 Task: Create a section Debug Dash and in the section, add a milestone Disaster Recovery Planning in the project VortexTech.
Action: Mouse moved to (78, 464)
Screenshot: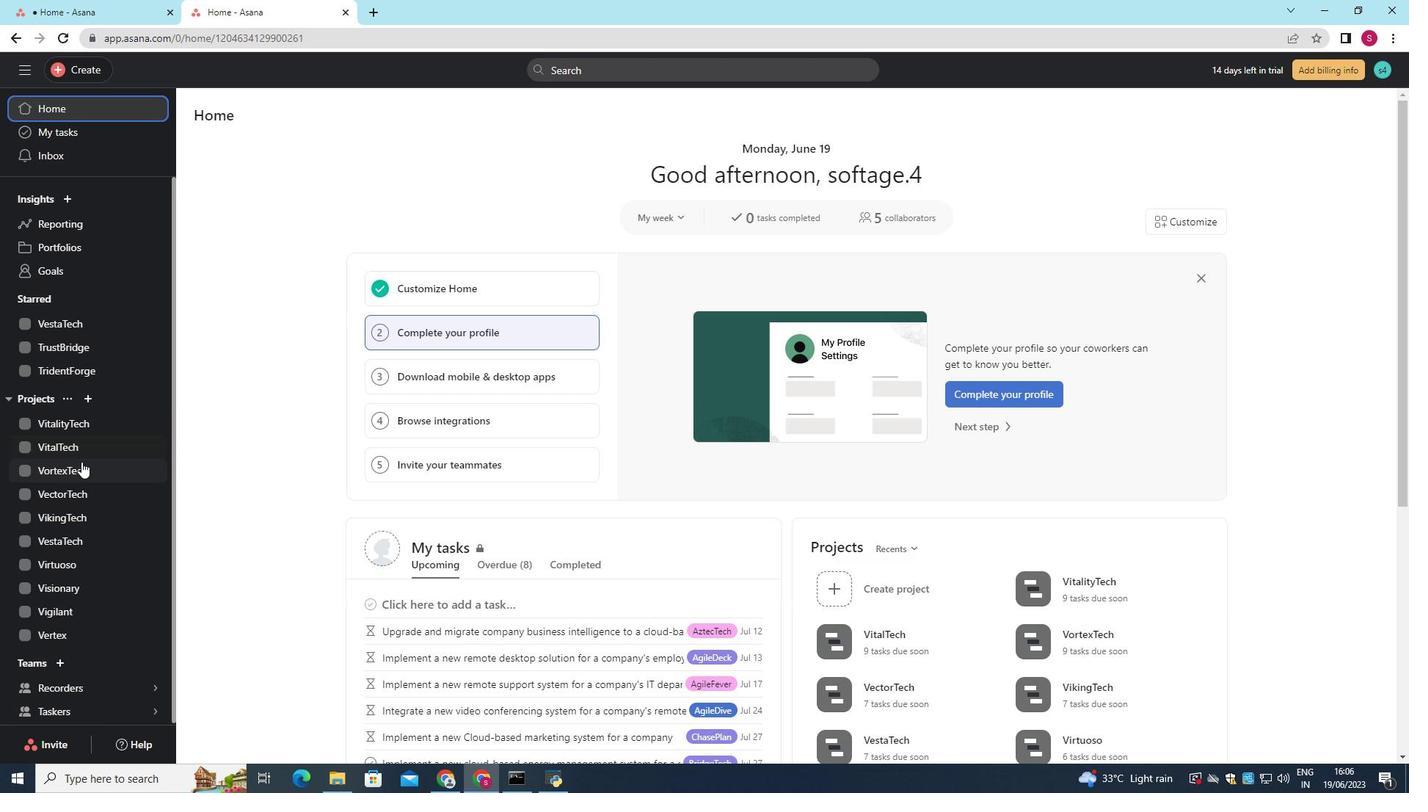 
Action: Mouse pressed left at (78, 464)
Screenshot: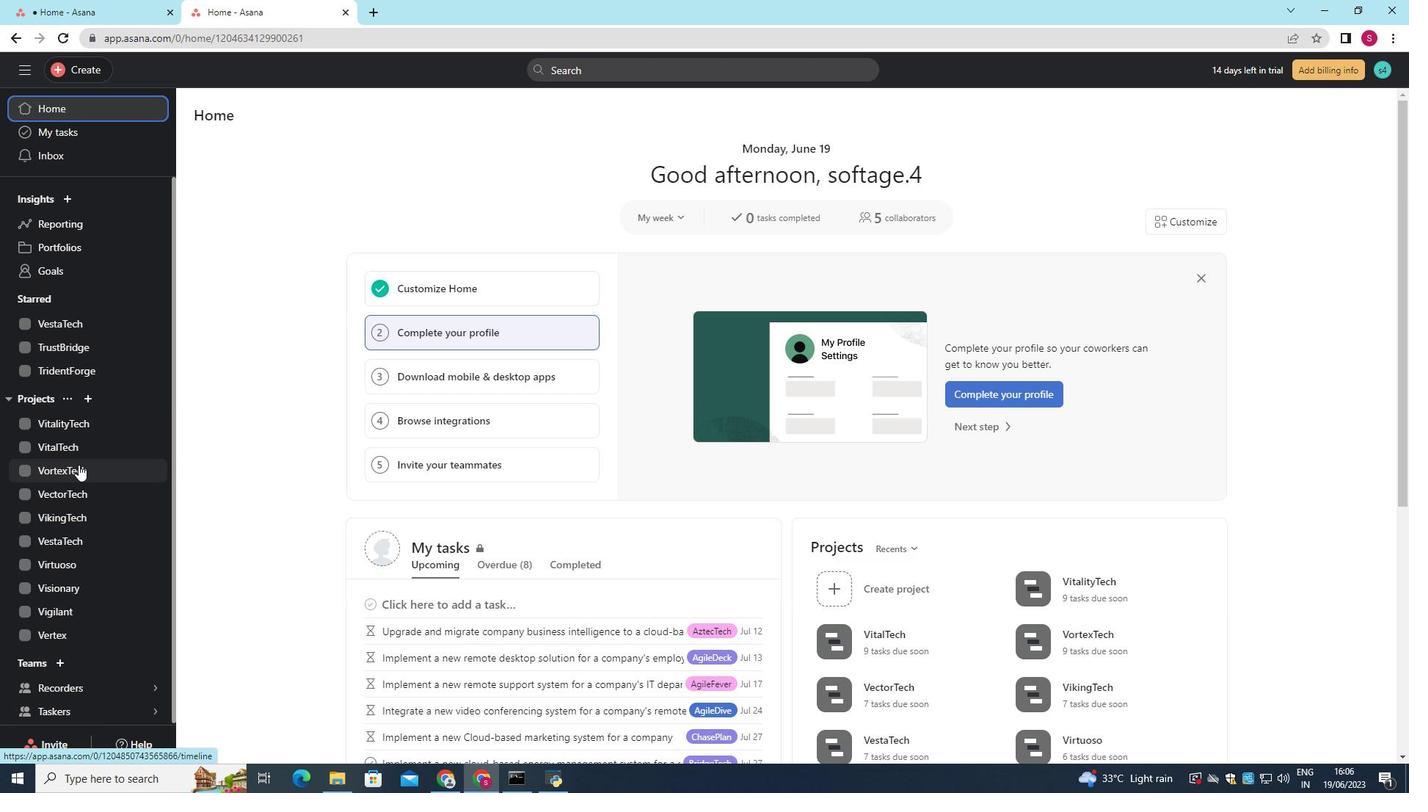 
Action: Mouse moved to (258, 667)
Screenshot: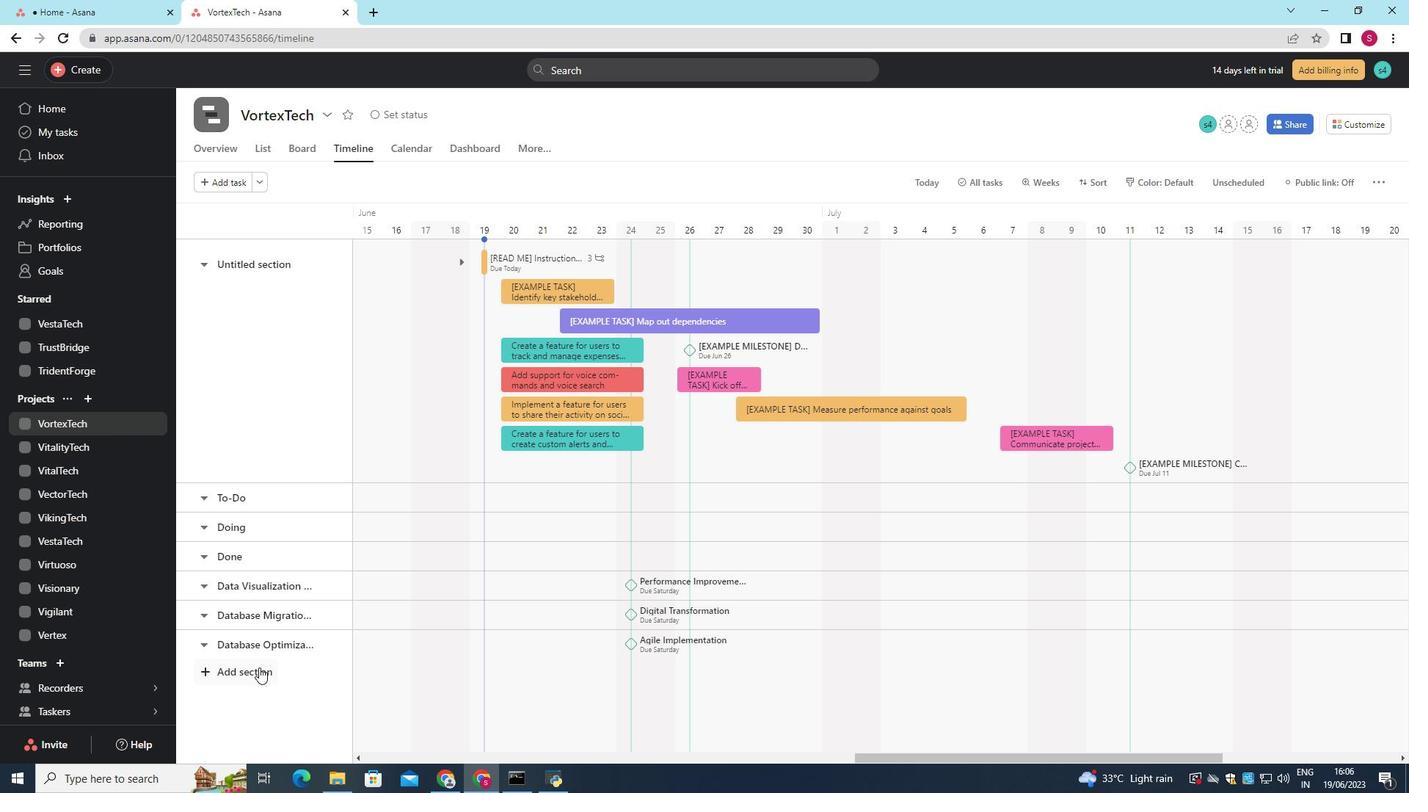 
Action: Mouse pressed left at (258, 667)
Screenshot: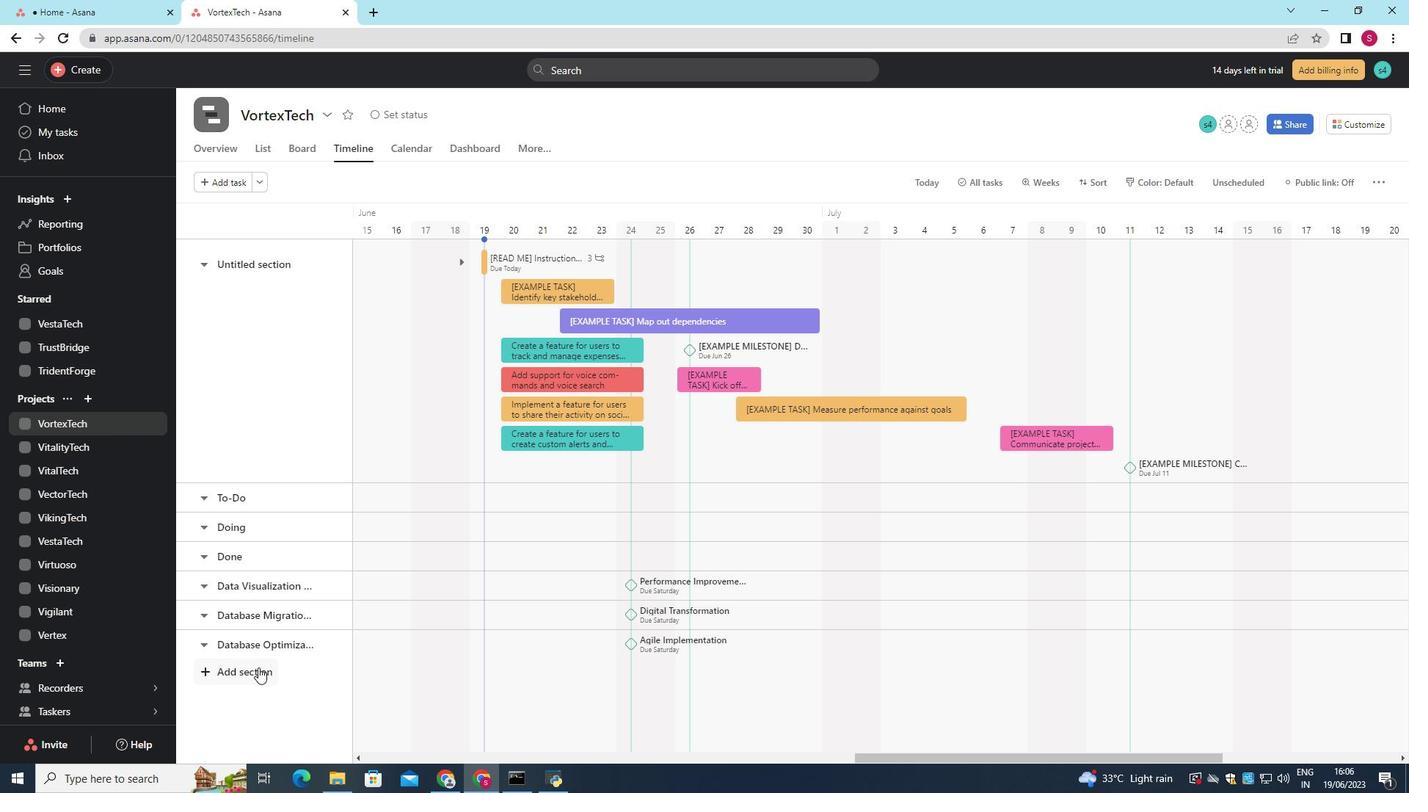
Action: Mouse moved to (256, 652)
Screenshot: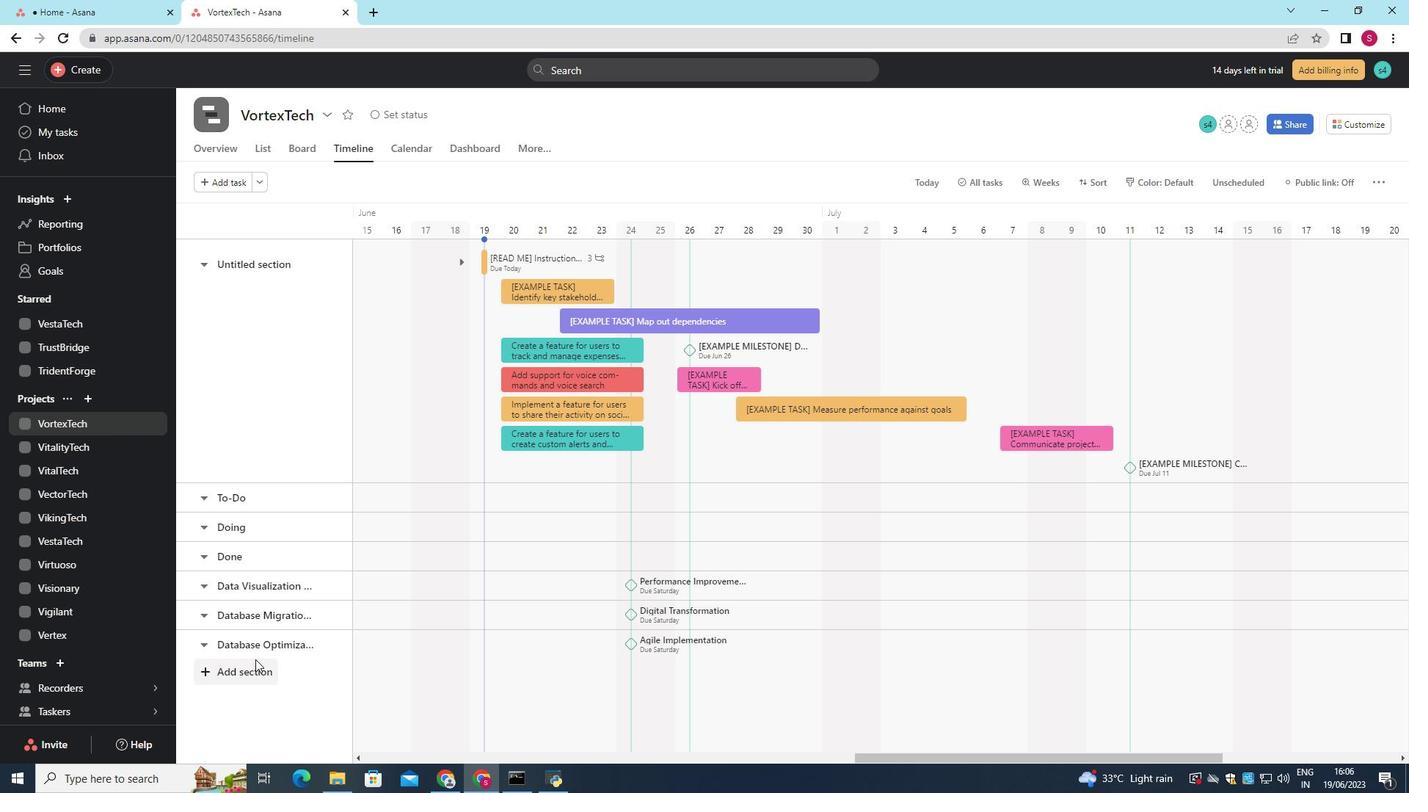 
Action: Key pressed <Key.shift>Debhug<Key.backspace><Key.backspace><Key.backspace>ug<Key.space><Key.shift>Dash
Screenshot: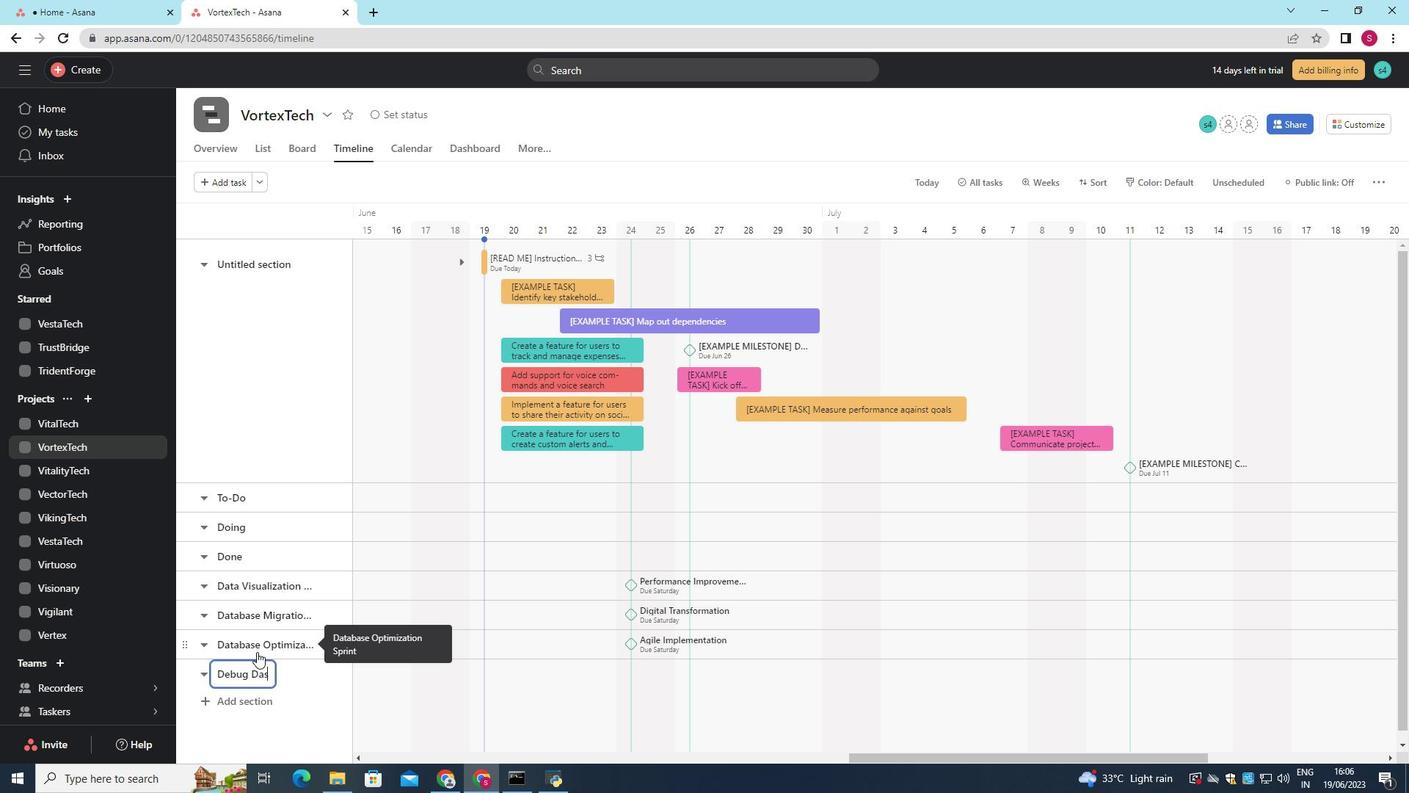 
Action: Mouse moved to (504, 677)
Screenshot: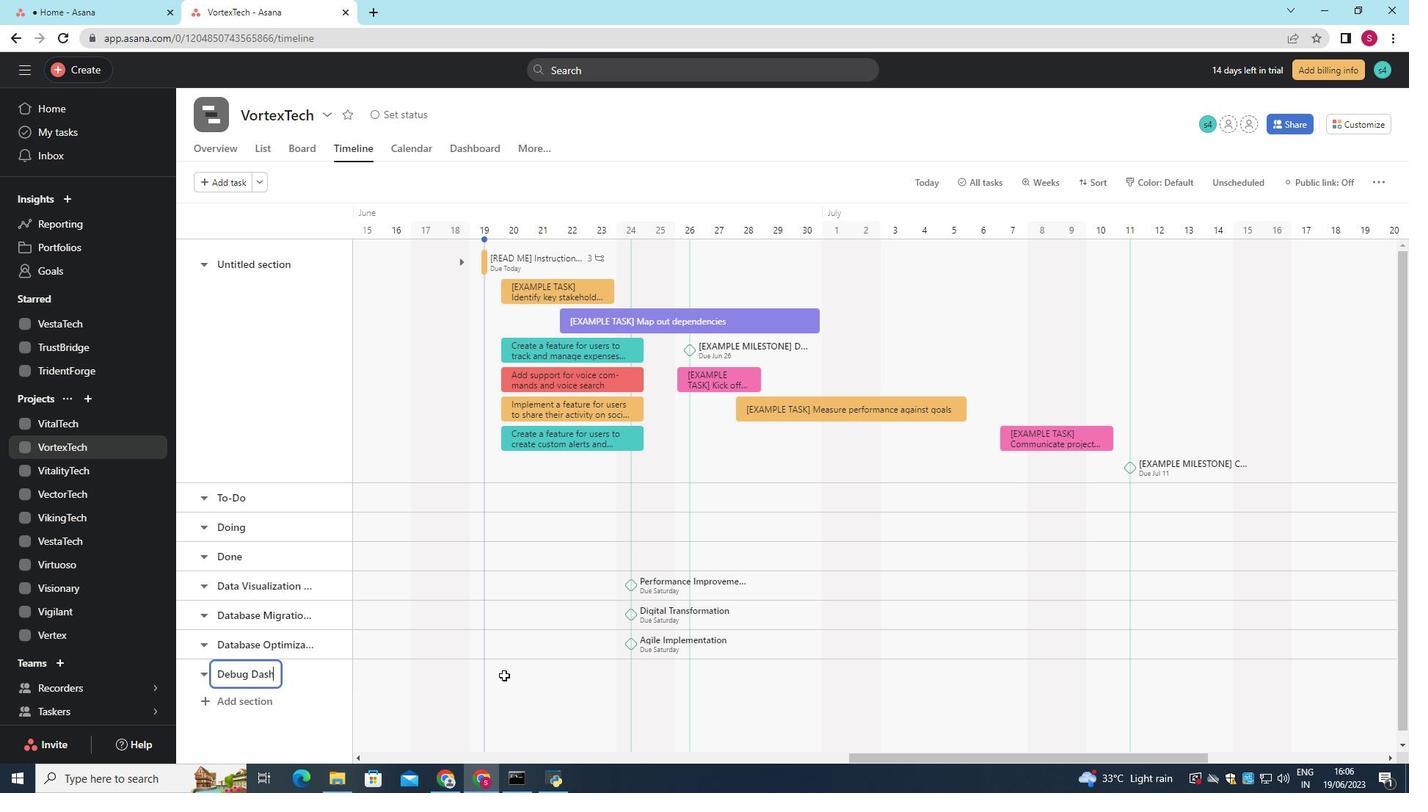 
Action: Mouse pressed left at (504, 677)
Screenshot: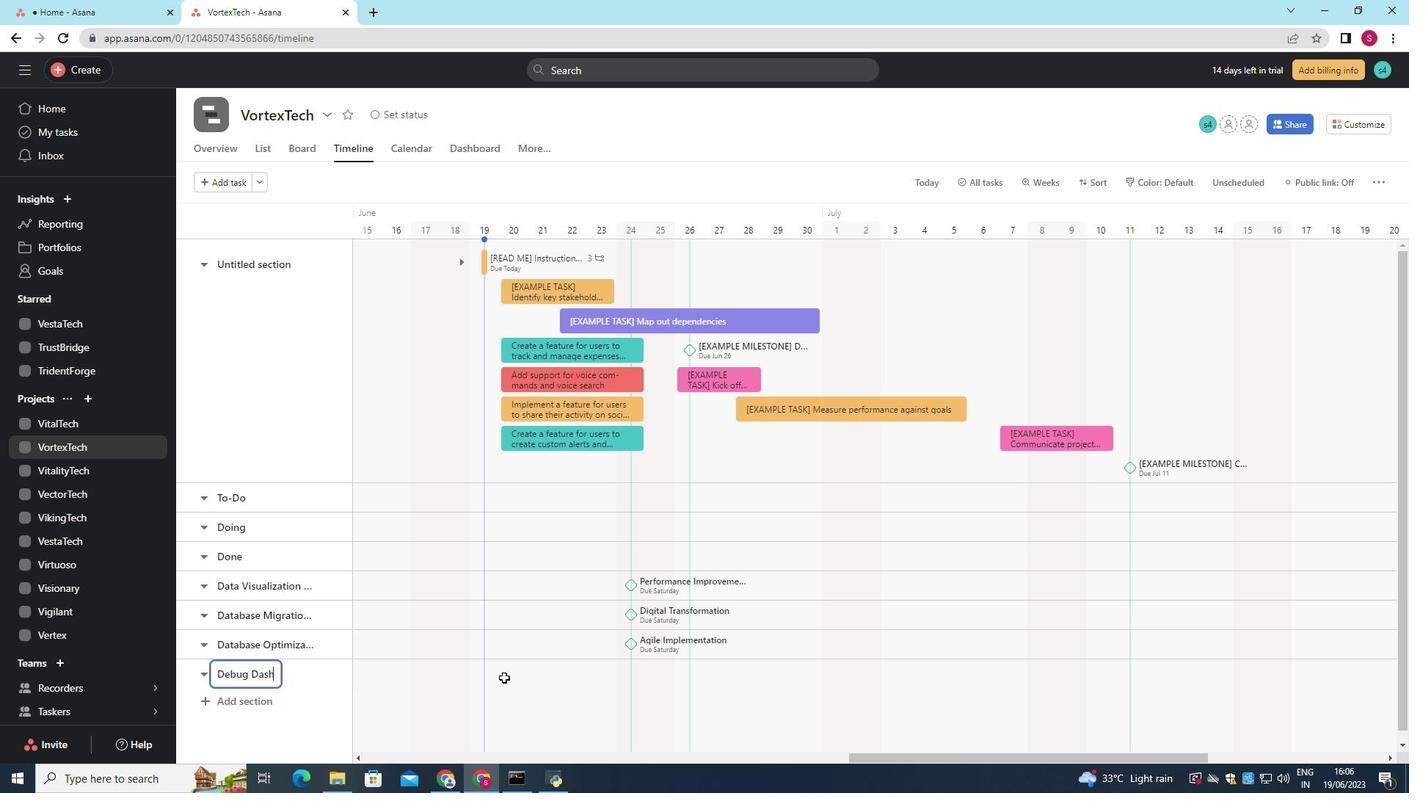 
Action: Mouse moved to (508, 678)
Screenshot: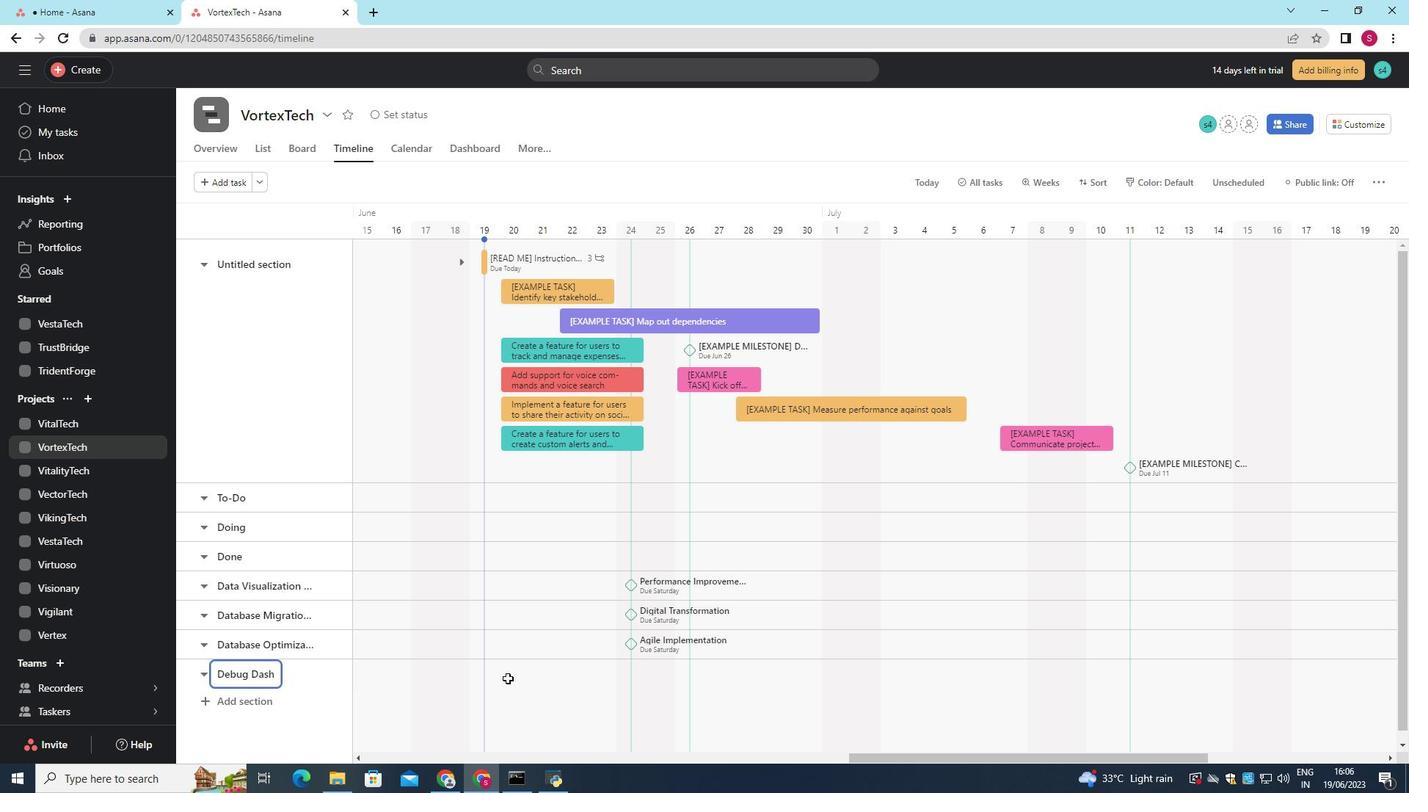 
Action: Mouse pressed left at (508, 678)
Screenshot: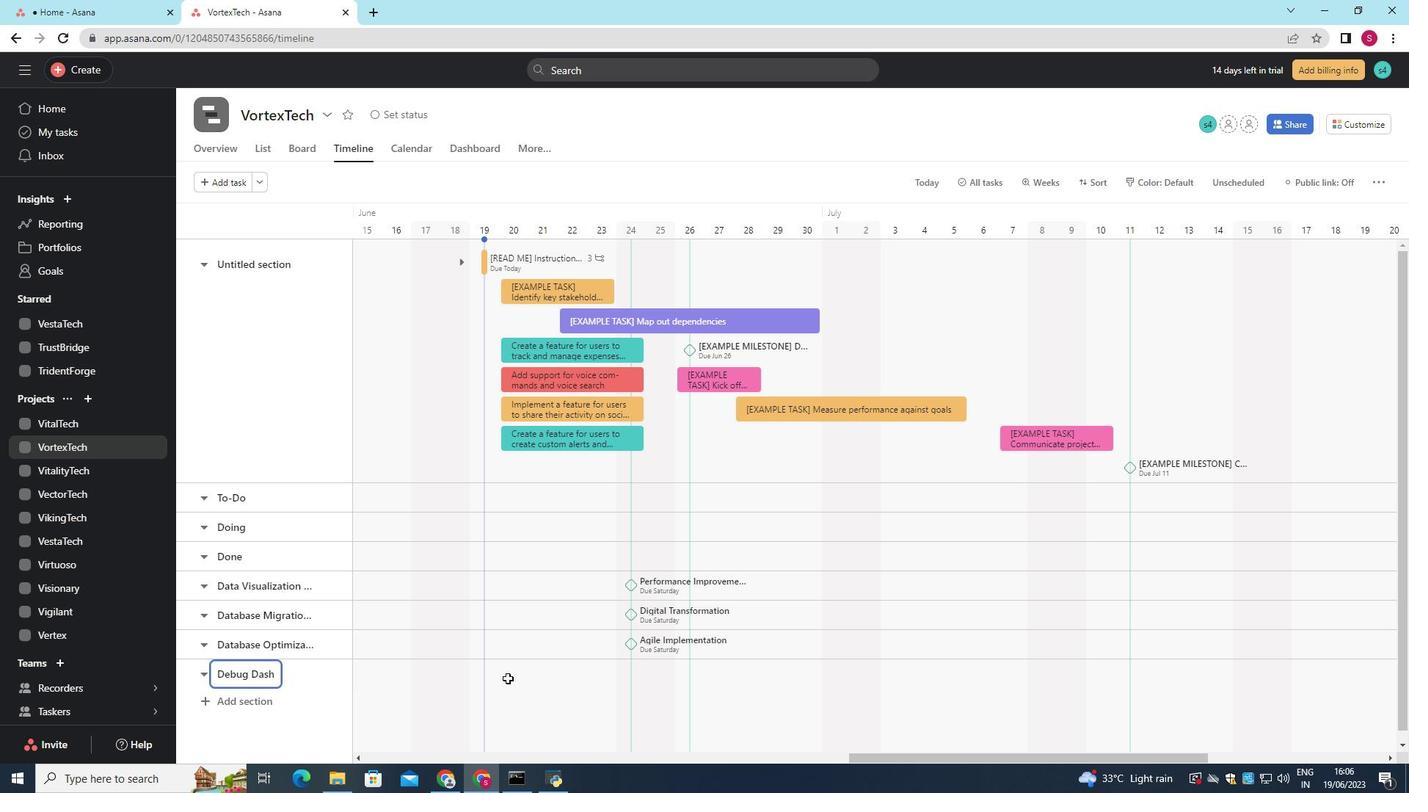 
Action: Key pressed <Key.shift>Disaster<Key.space><Key.shift>Recovery<Key.space><Key.shift><Key.shift>Planning
Screenshot: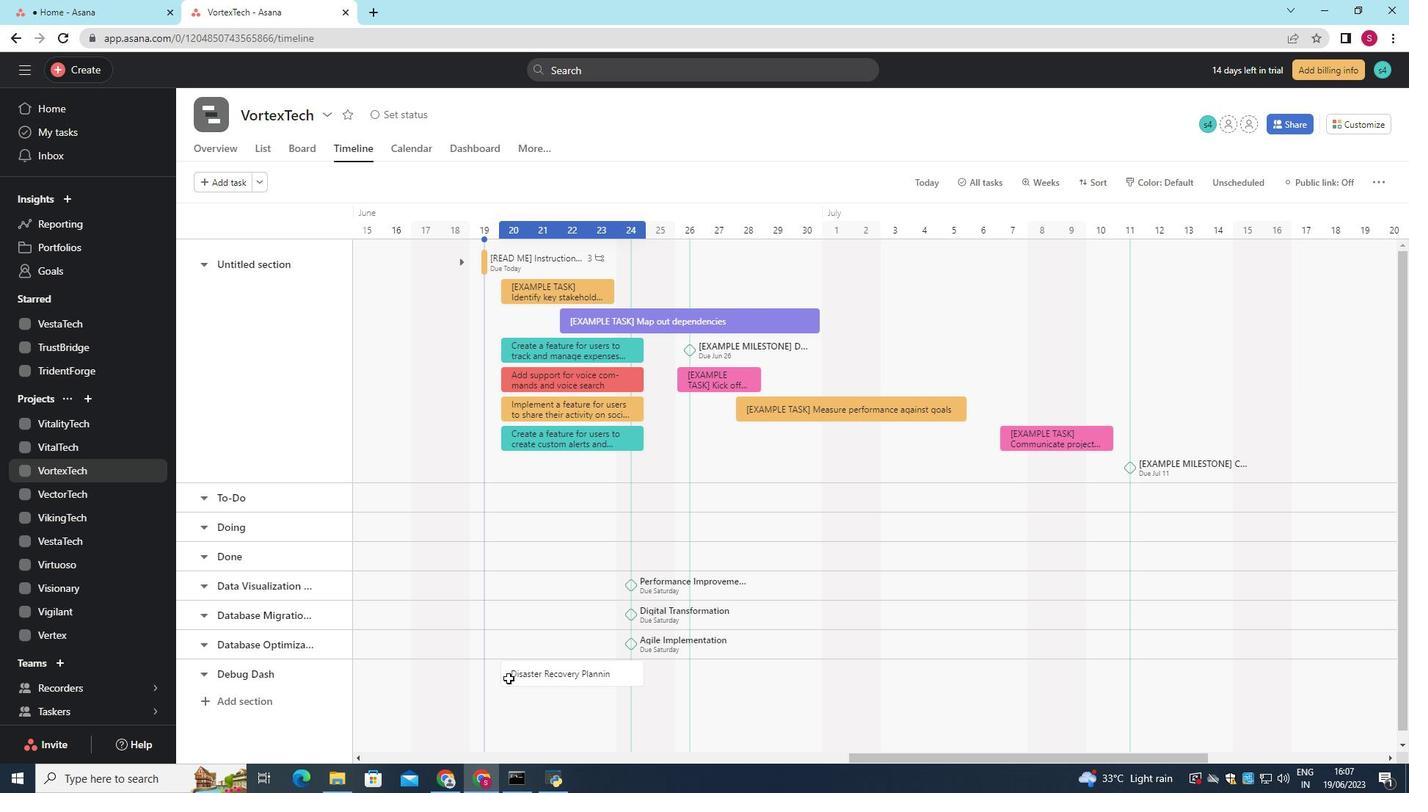 
Action: Mouse moved to (574, 700)
Screenshot: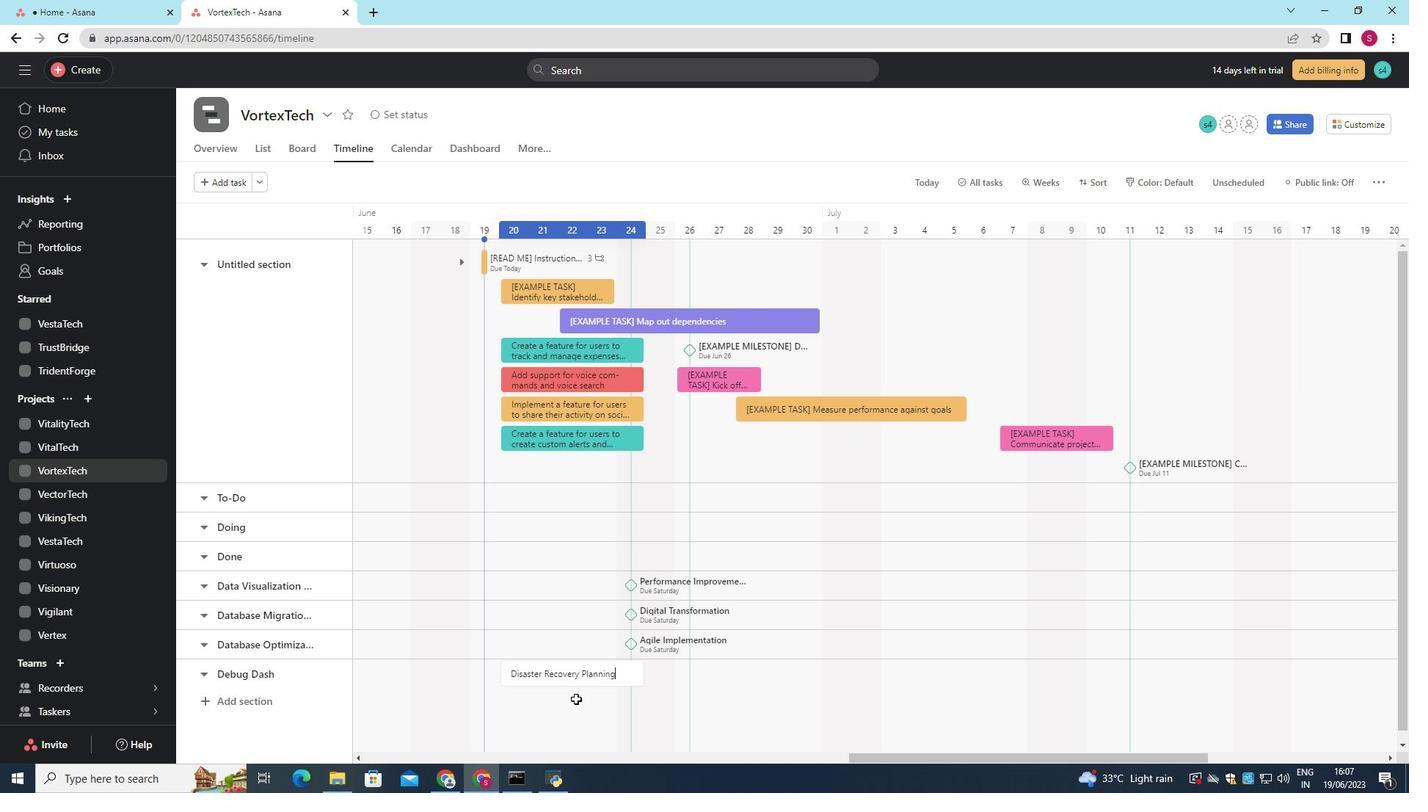 
Action: Key pressed <Key.enter>
Screenshot: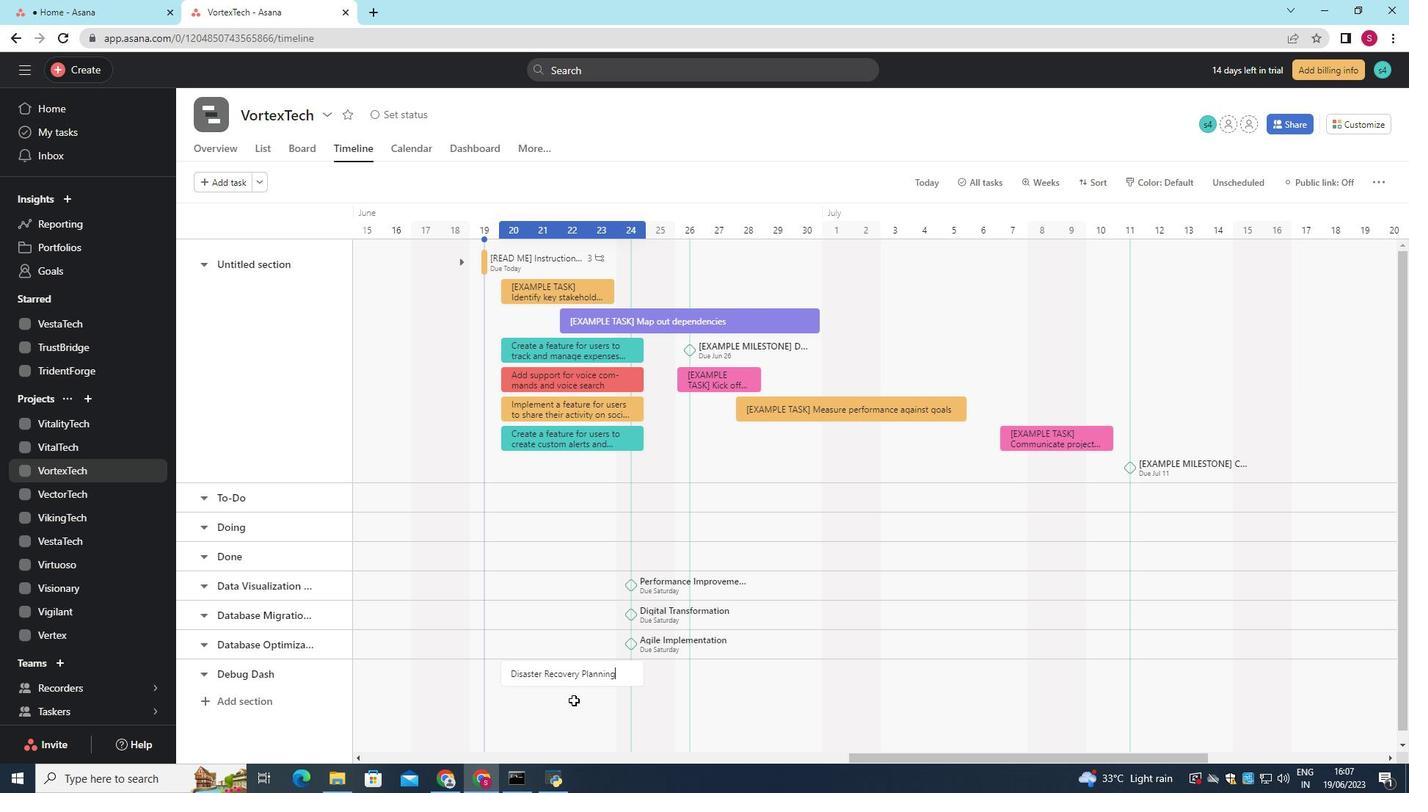 
Action: Mouse moved to (587, 676)
Screenshot: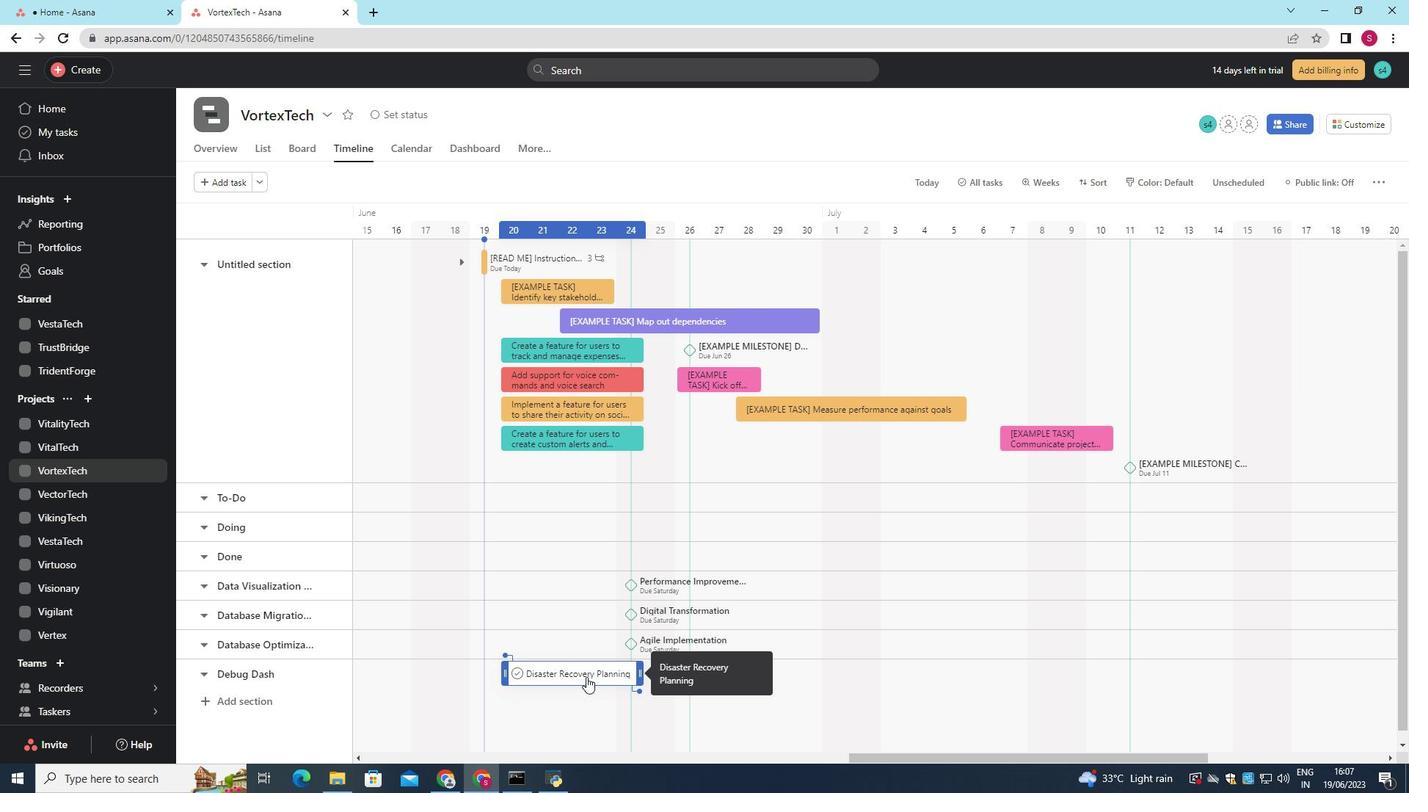 
Action: Mouse pressed right at (587, 676)
Screenshot: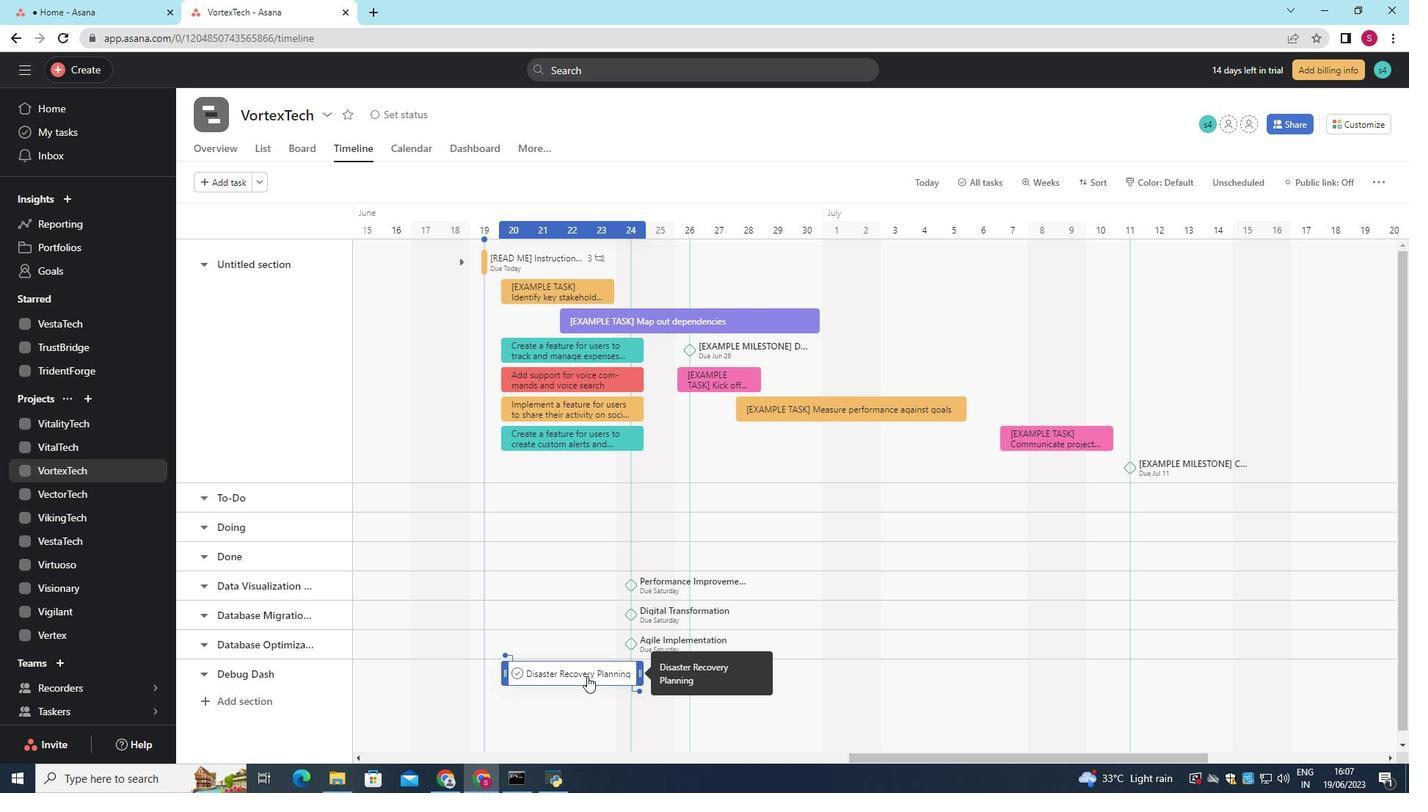 
Action: Mouse moved to (620, 601)
Screenshot: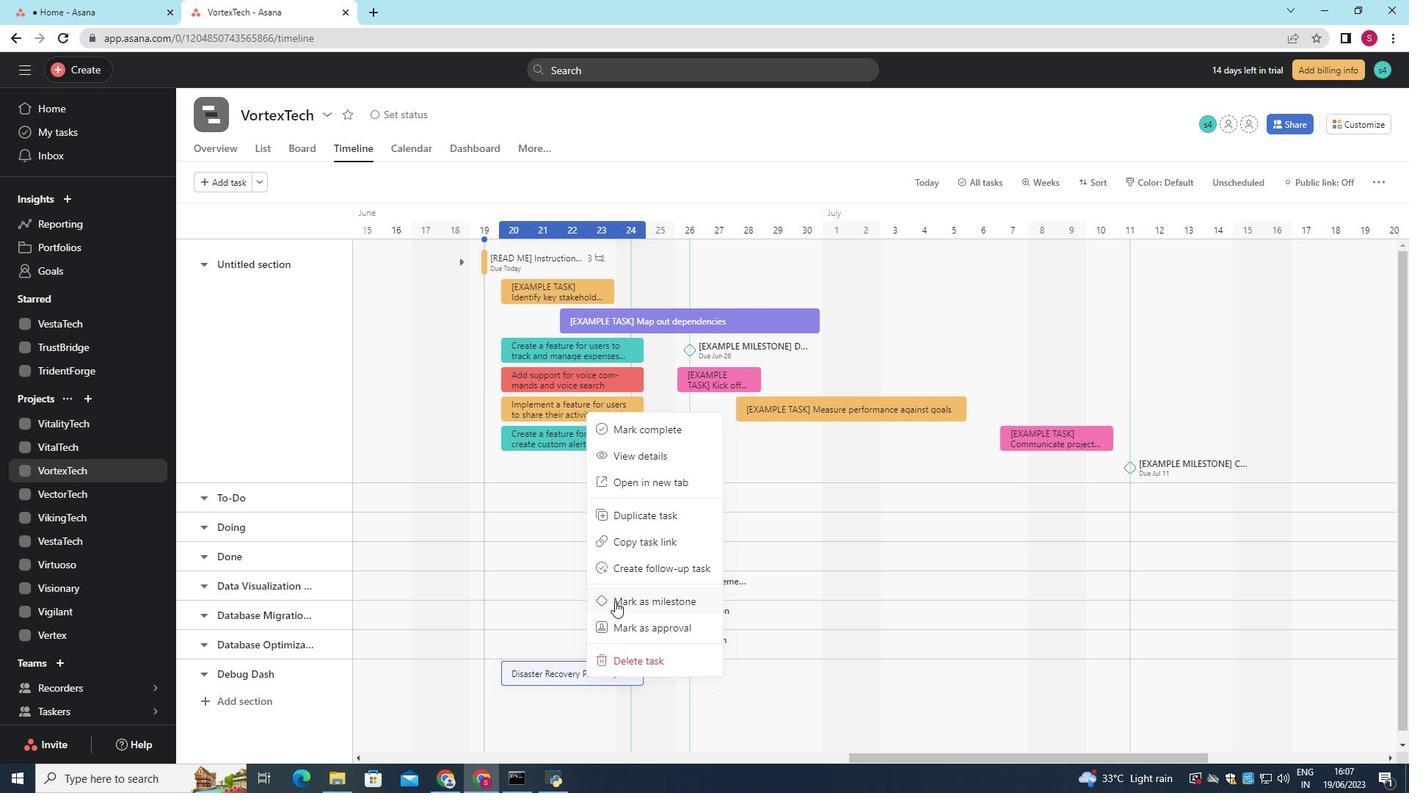 
Action: Mouse pressed left at (620, 601)
Screenshot: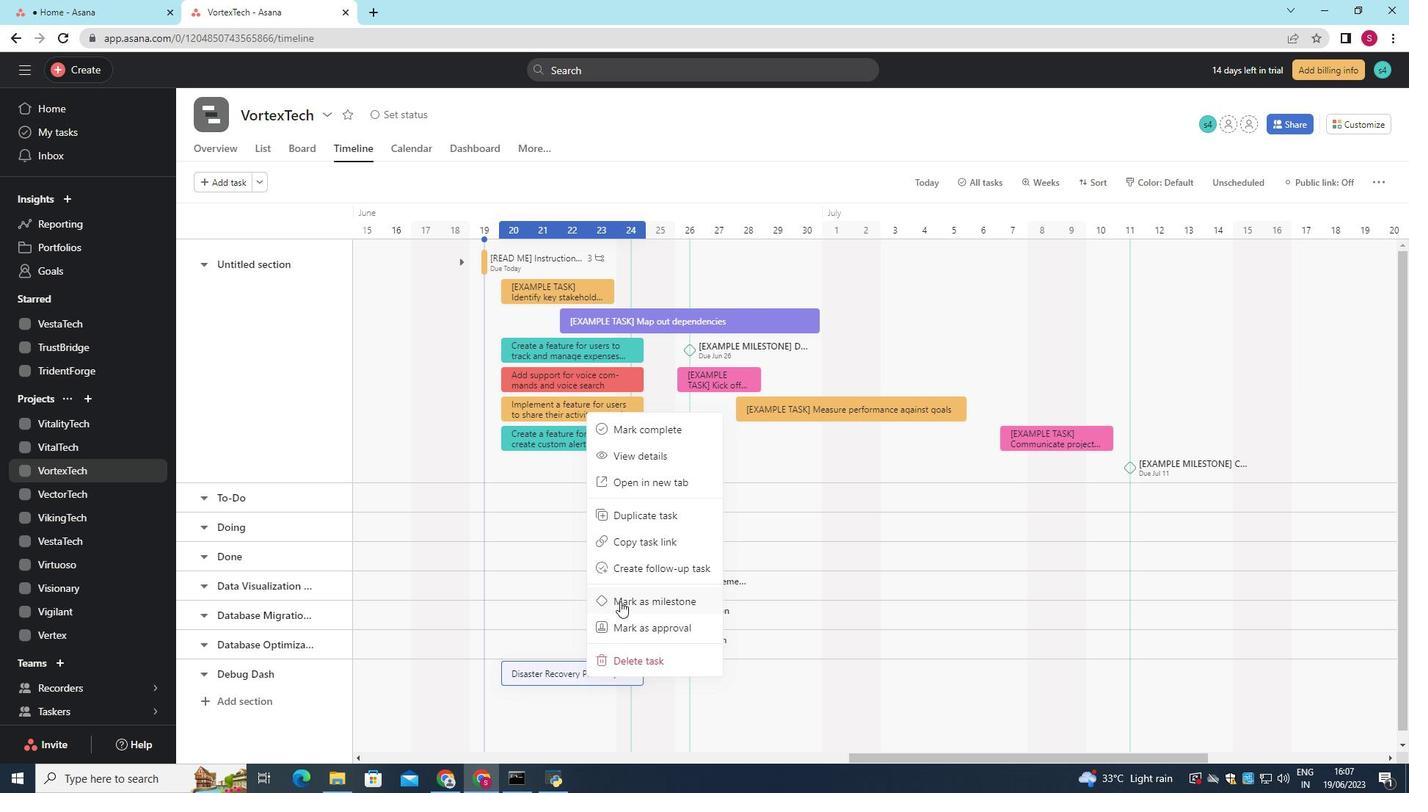 
Action: Mouse moved to (621, 599)
Screenshot: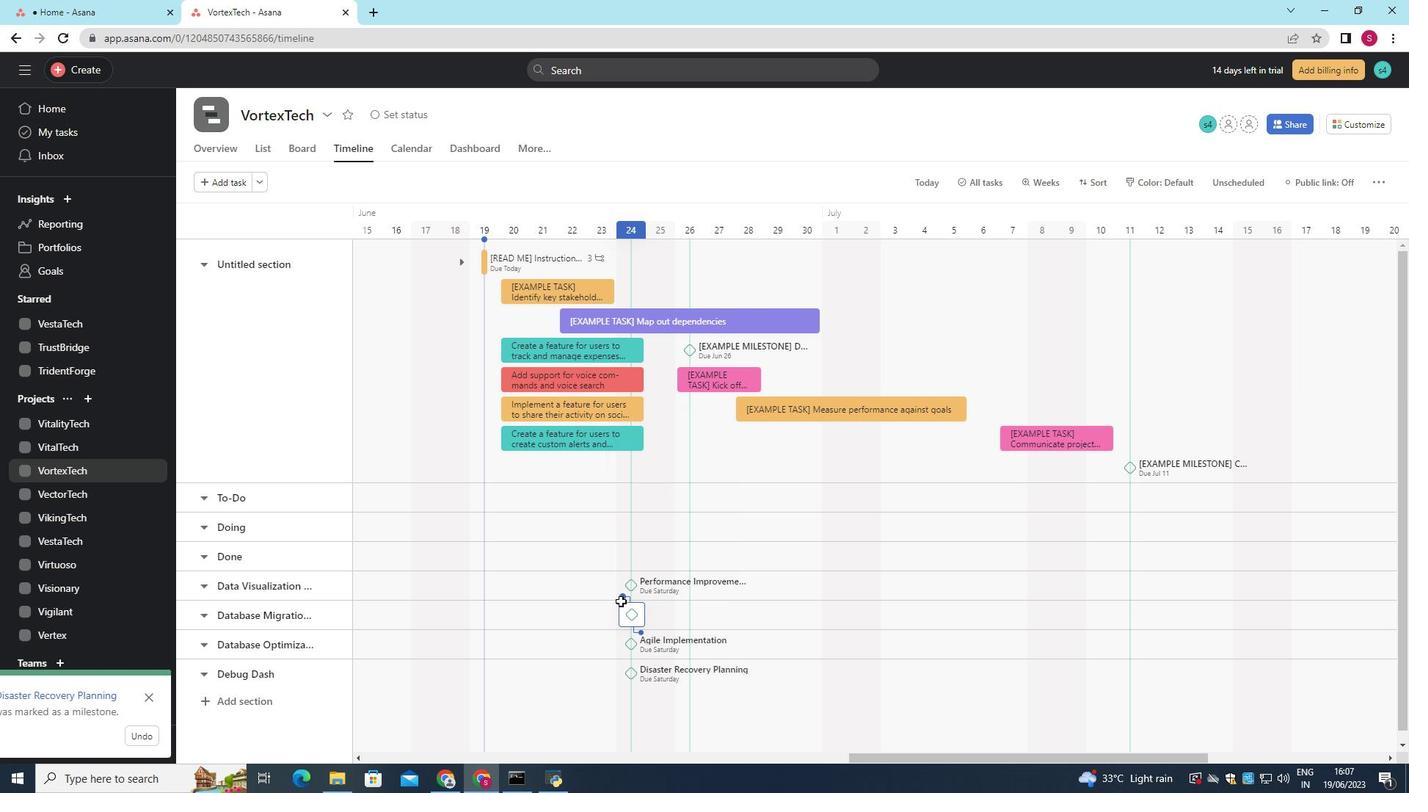 
